 Task: Add a field from the Popular template Priority a blank project ApexLine
Action: Mouse moved to (927, 86)
Screenshot: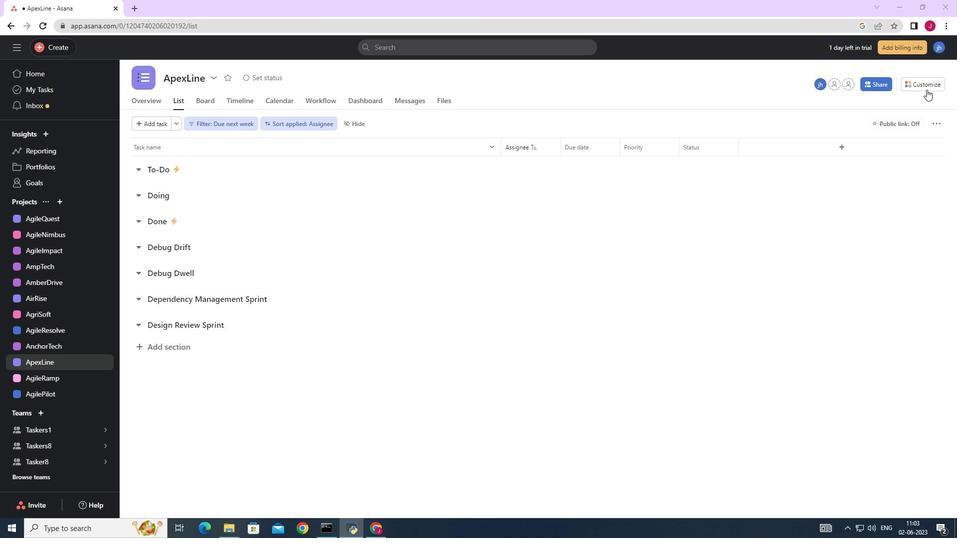 
Action: Mouse pressed left at (927, 86)
Screenshot: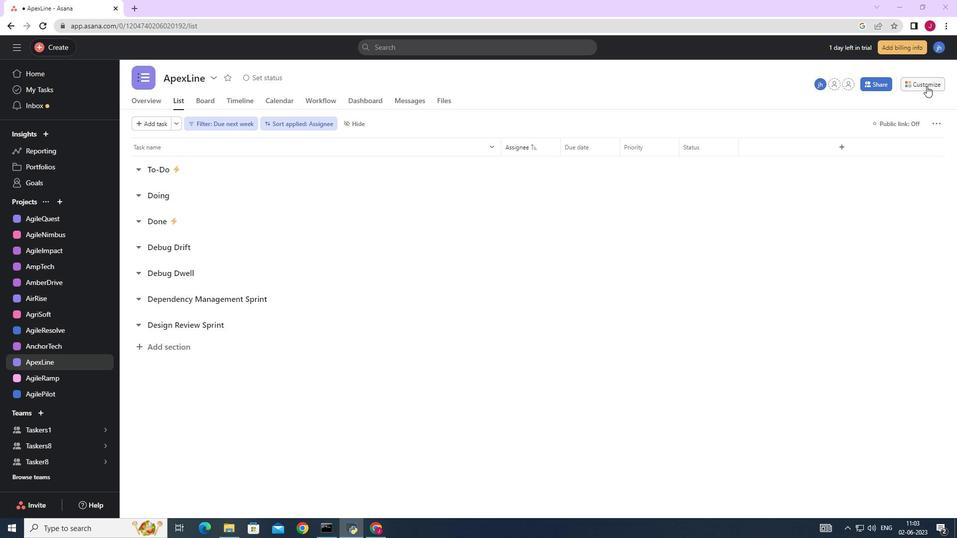 
Action: Mouse moved to (837, 203)
Screenshot: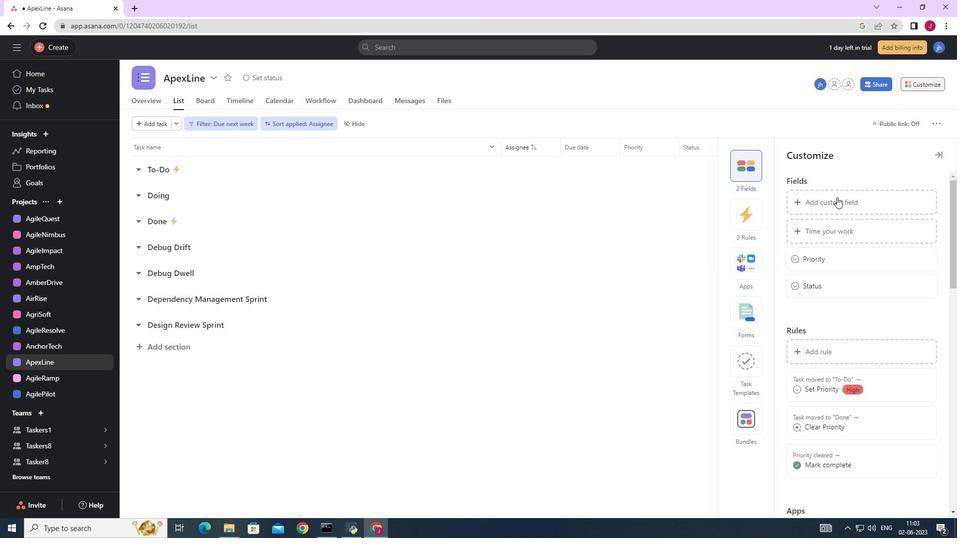 
Action: Mouse pressed left at (837, 203)
Screenshot: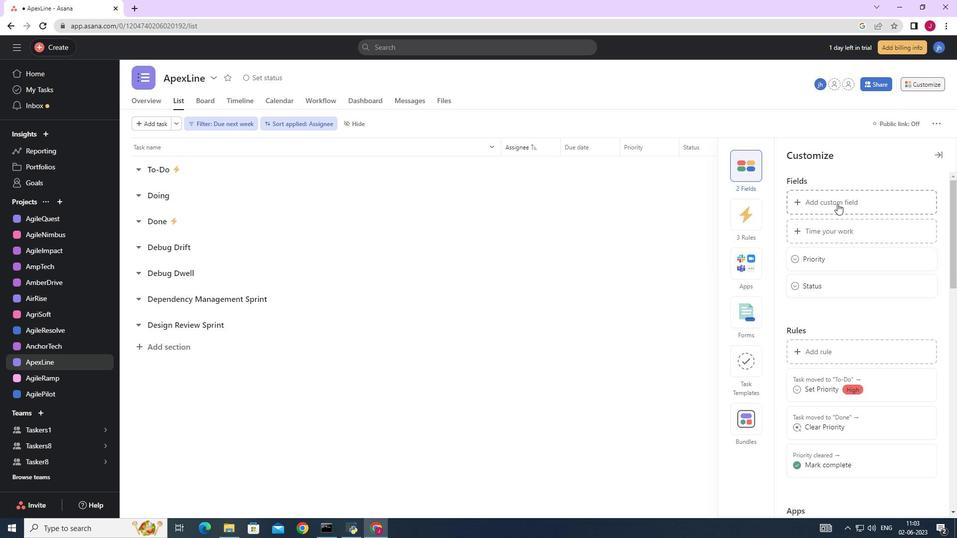 
Action: Mouse moved to (452, 163)
Screenshot: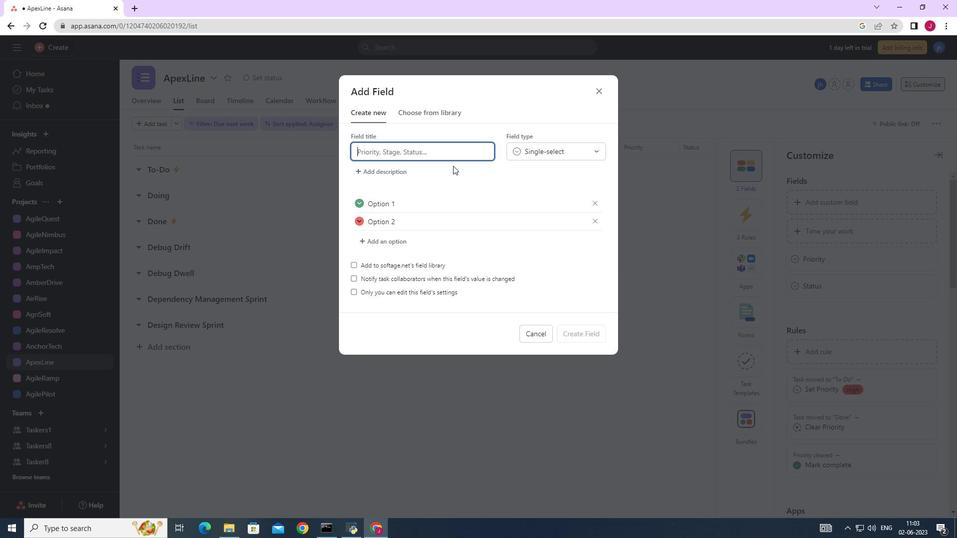 
Action: Key pressed <Key.caps_lock>P<Key.caps_lock>riority
Screenshot: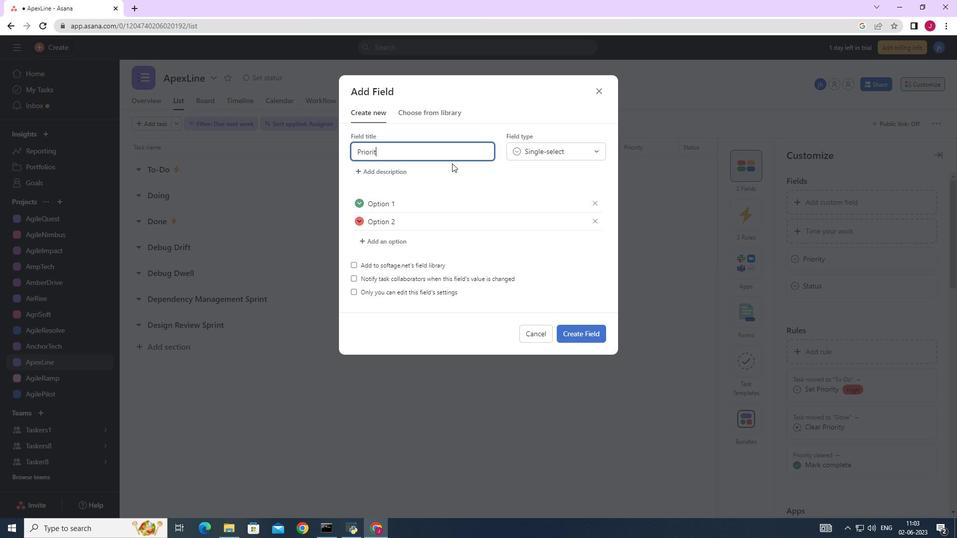 
Action: Mouse moved to (597, 333)
Screenshot: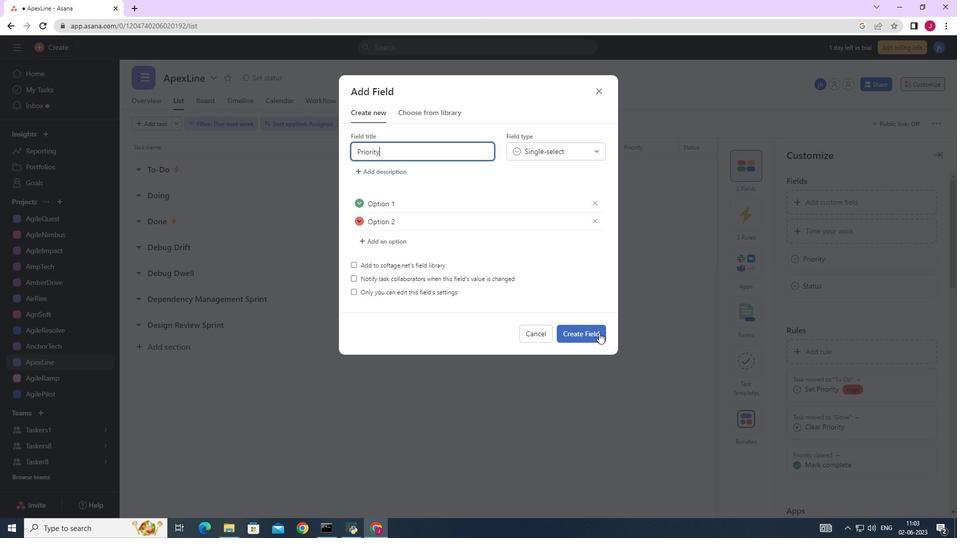 
Action: Mouse pressed left at (597, 333)
Screenshot: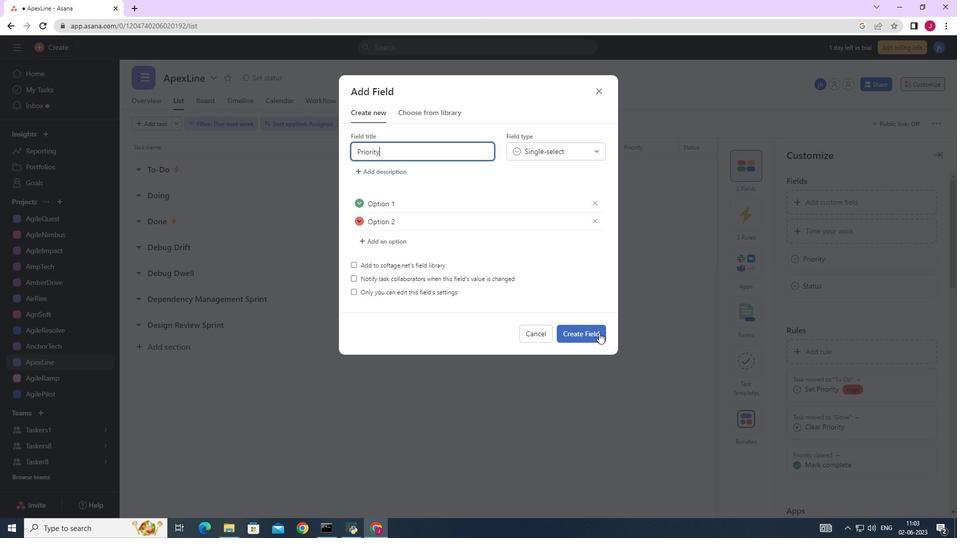
Action: Mouse moved to (587, 328)
Screenshot: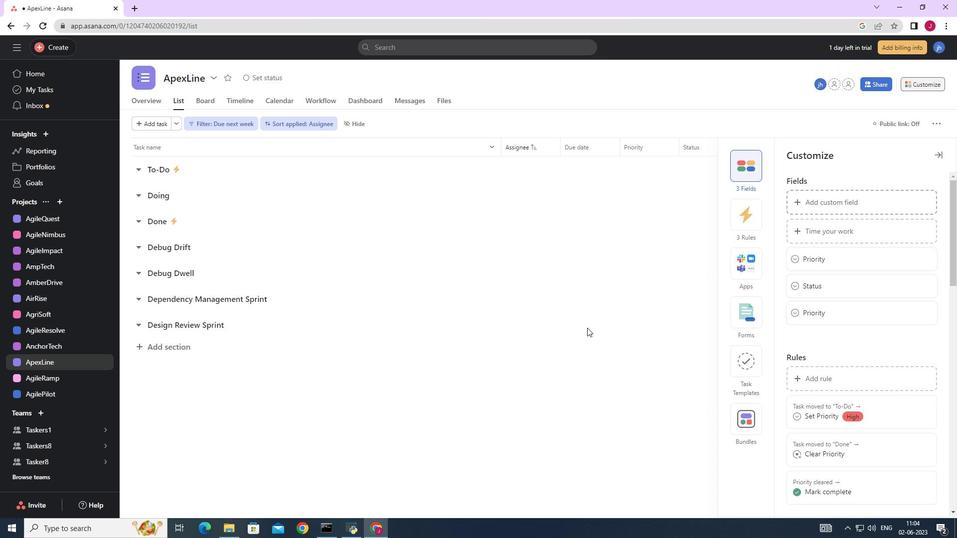 
